 Task: Show all "My leads" created by the user
Action: Mouse moved to (110, 199)
Screenshot: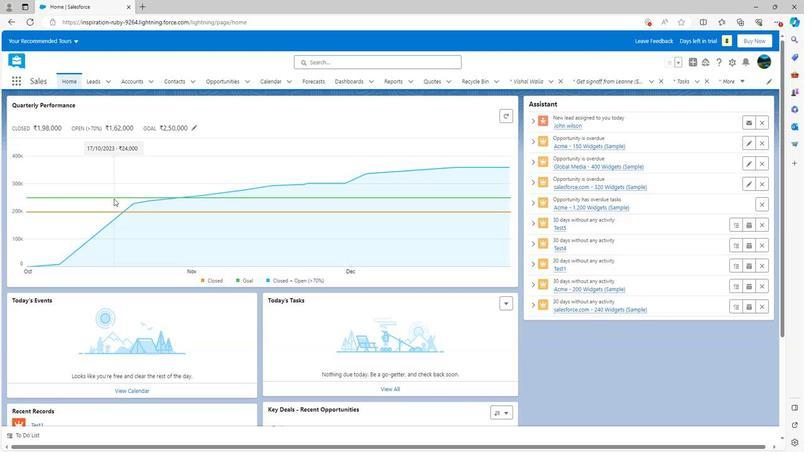 
Action: Mouse scrolled (110, 199) with delta (0, 0)
Screenshot: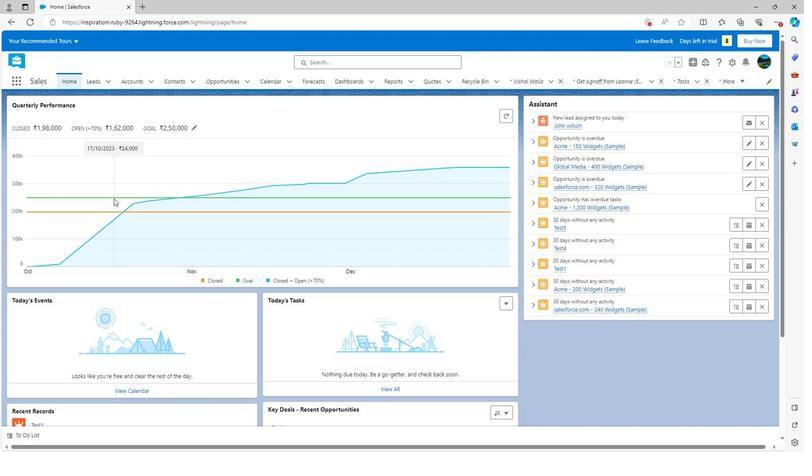 
Action: Mouse scrolled (110, 199) with delta (0, 0)
Screenshot: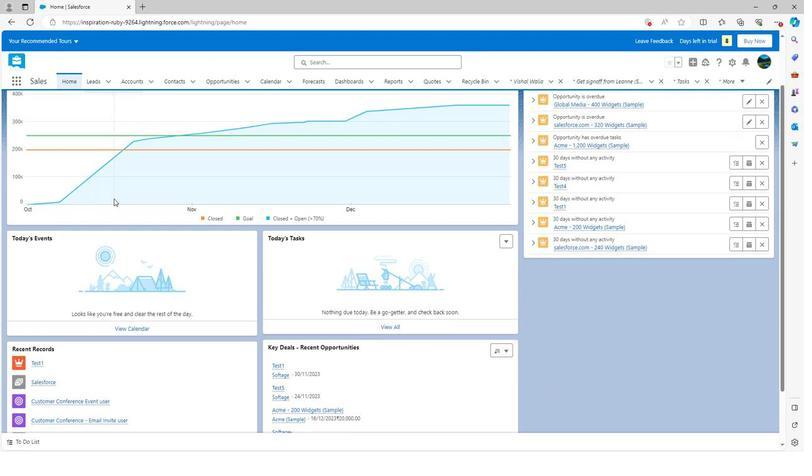
Action: Mouse scrolled (110, 199) with delta (0, 0)
Screenshot: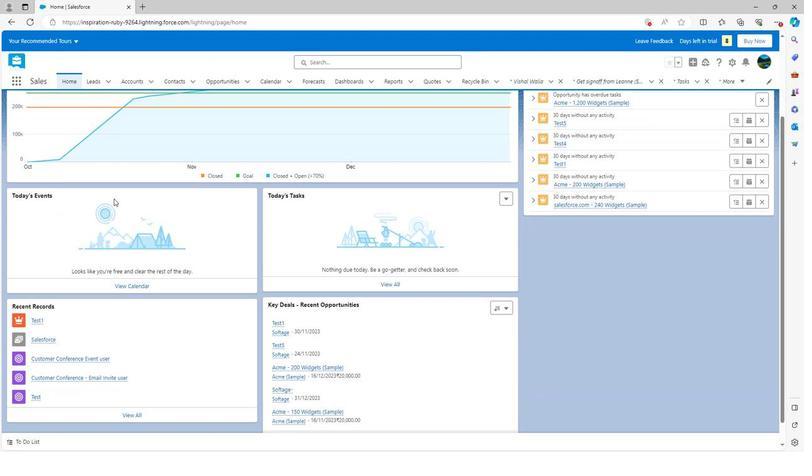 
Action: Mouse scrolled (110, 199) with delta (0, 0)
Screenshot: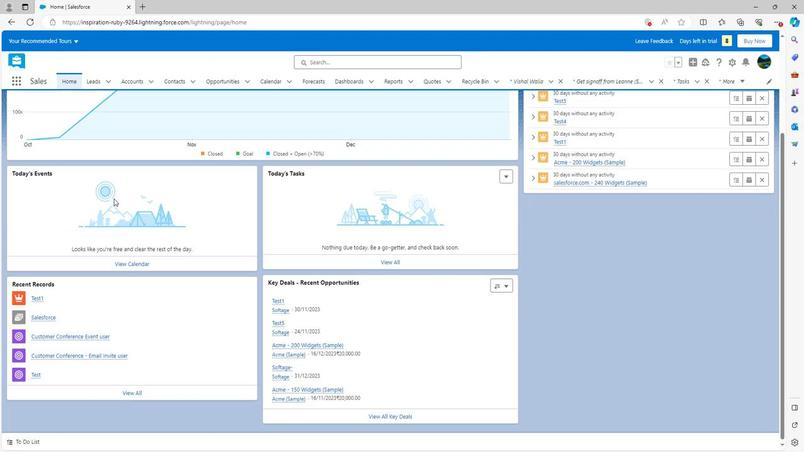 
Action: Mouse scrolled (110, 199) with delta (0, 0)
Screenshot: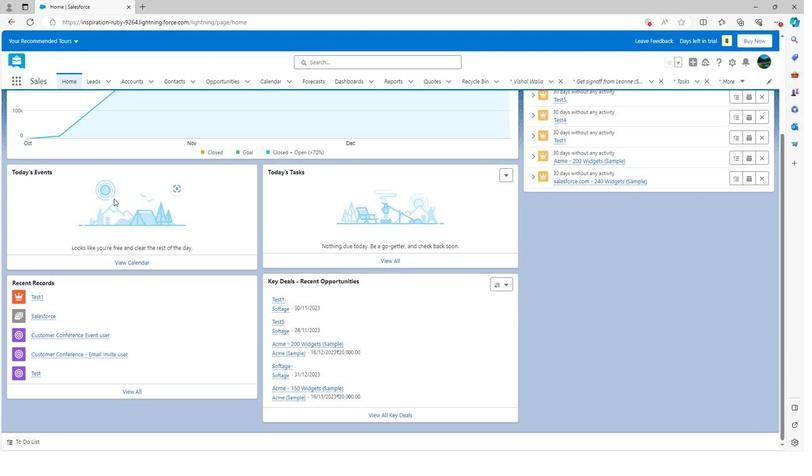 
Action: Mouse scrolled (110, 199) with delta (0, 0)
Screenshot: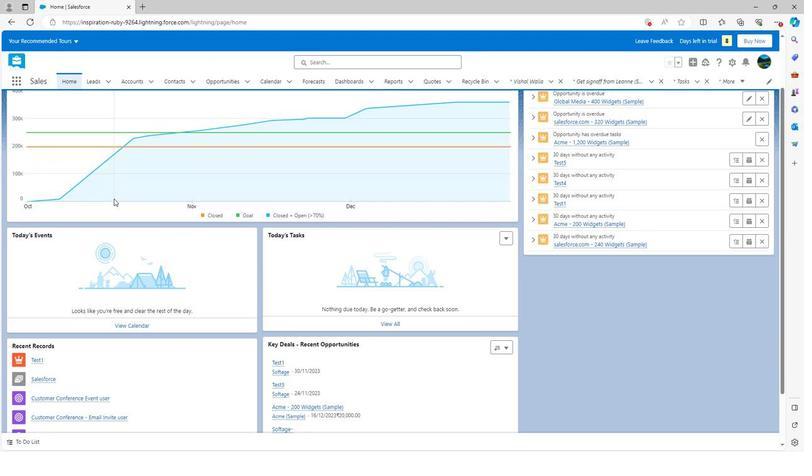 
Action: Mouse scrolled (110, 199) with delta (0, 0)
Screenshot: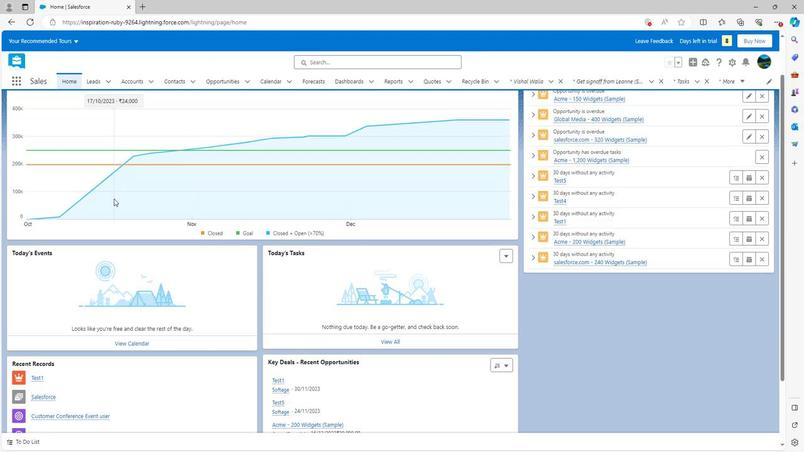 
Action: Mouse moved to (103, 82)
Screenshot: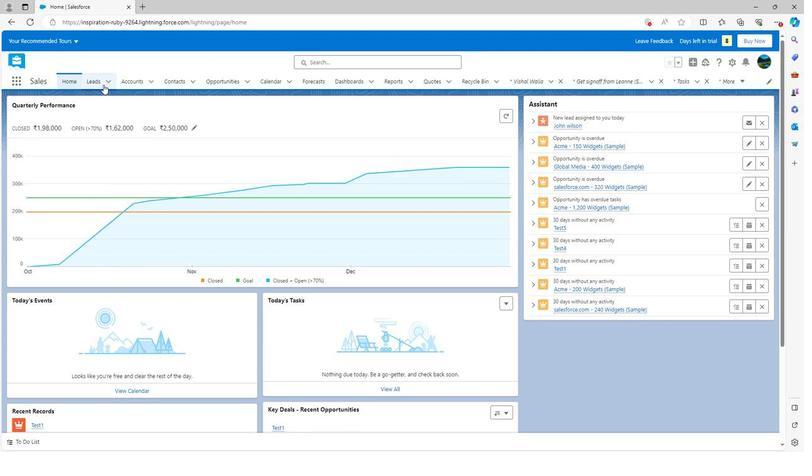 
Action: Mouse pressed left at (103, 82)
Screenshot: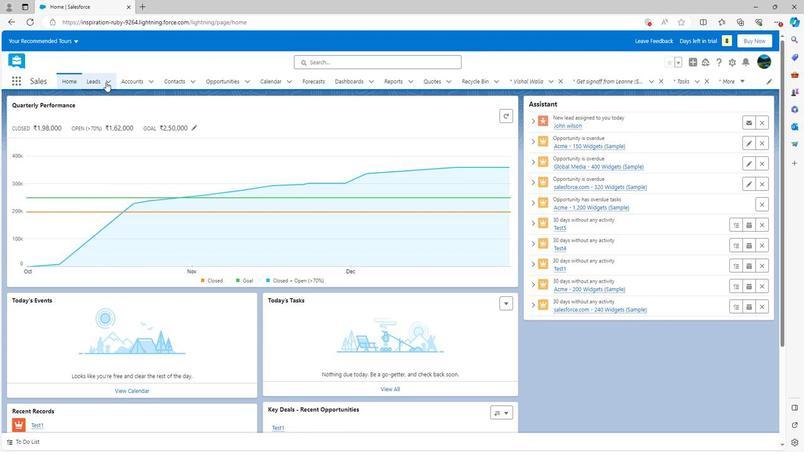 
Action: Mouse moved to (93, 195)
Screenshot: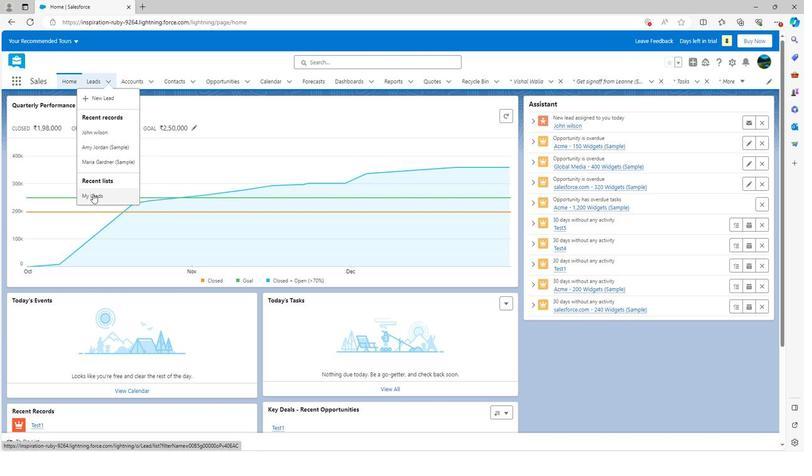 
Action: Mouse pressed left at (93, 195)
Screenshot: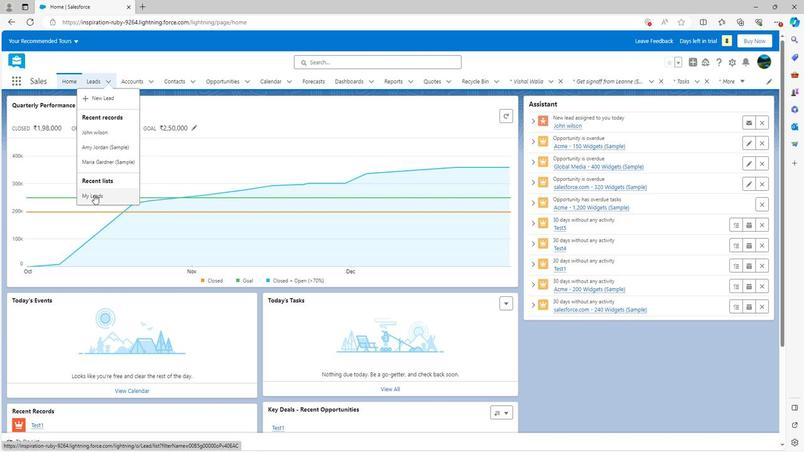 
Action: Mouse moved to (521, 265)
Screenshot: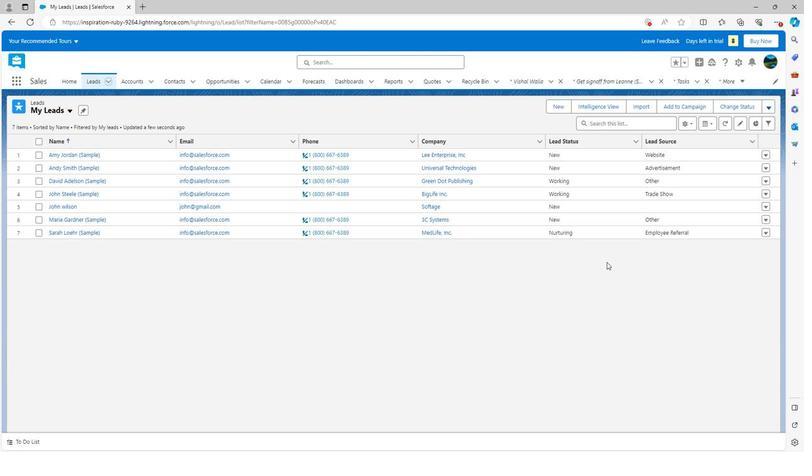 
